 Task: Set up a call with the engineering team on the 10th at 5:00 PM.
Action: Mouse moved to (855, 190)
Screenshot: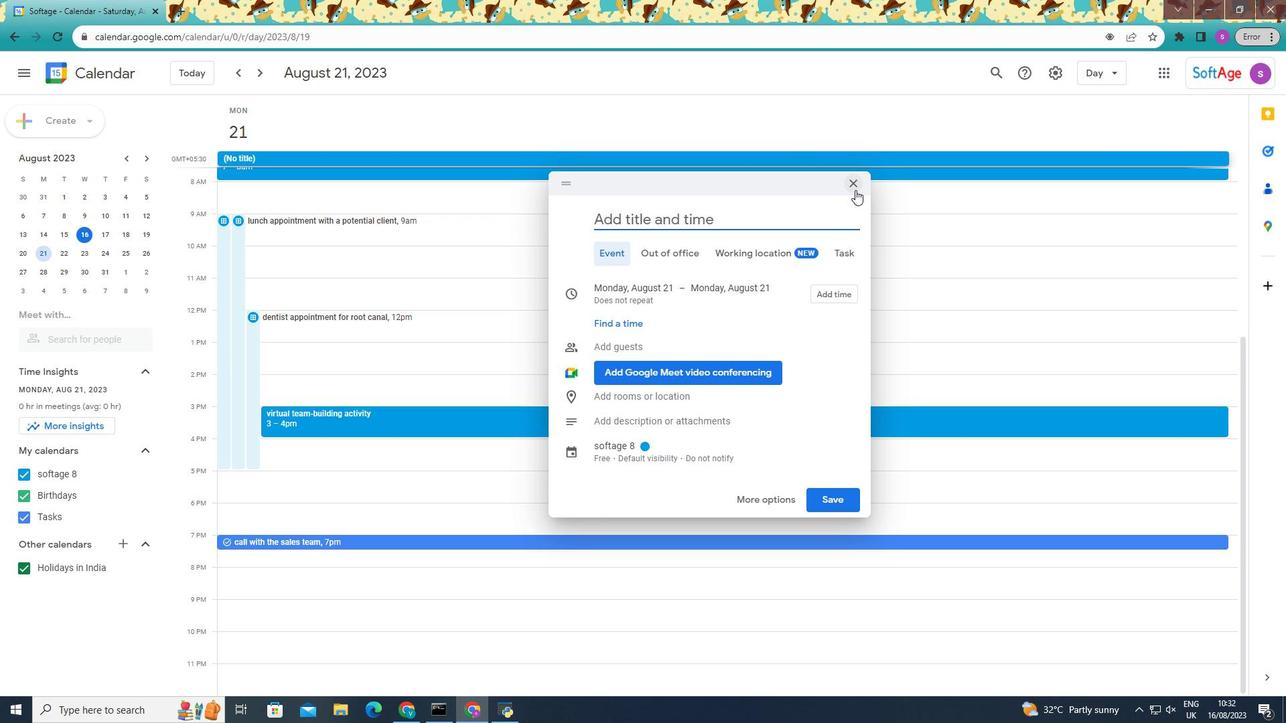 
Action: Mouse pressed left at (855, 190)
Screenshot: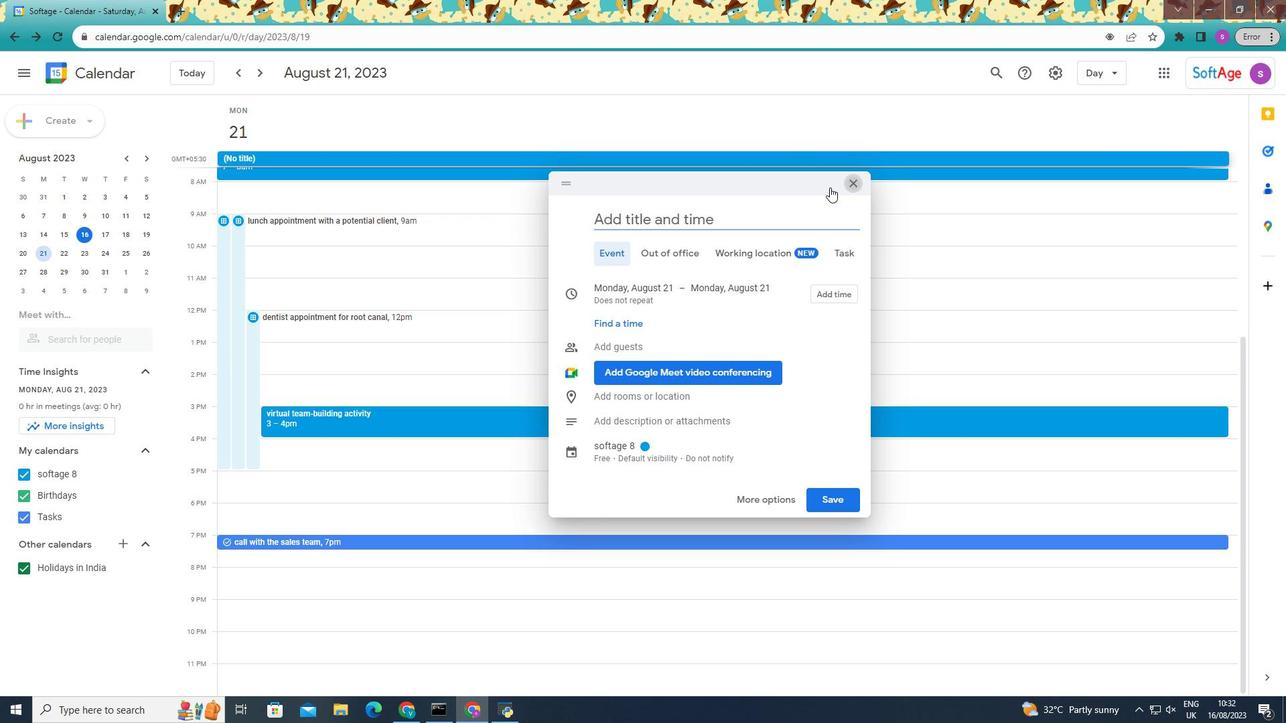 
Action: Mouse moved to (65, 127)
Screenshot: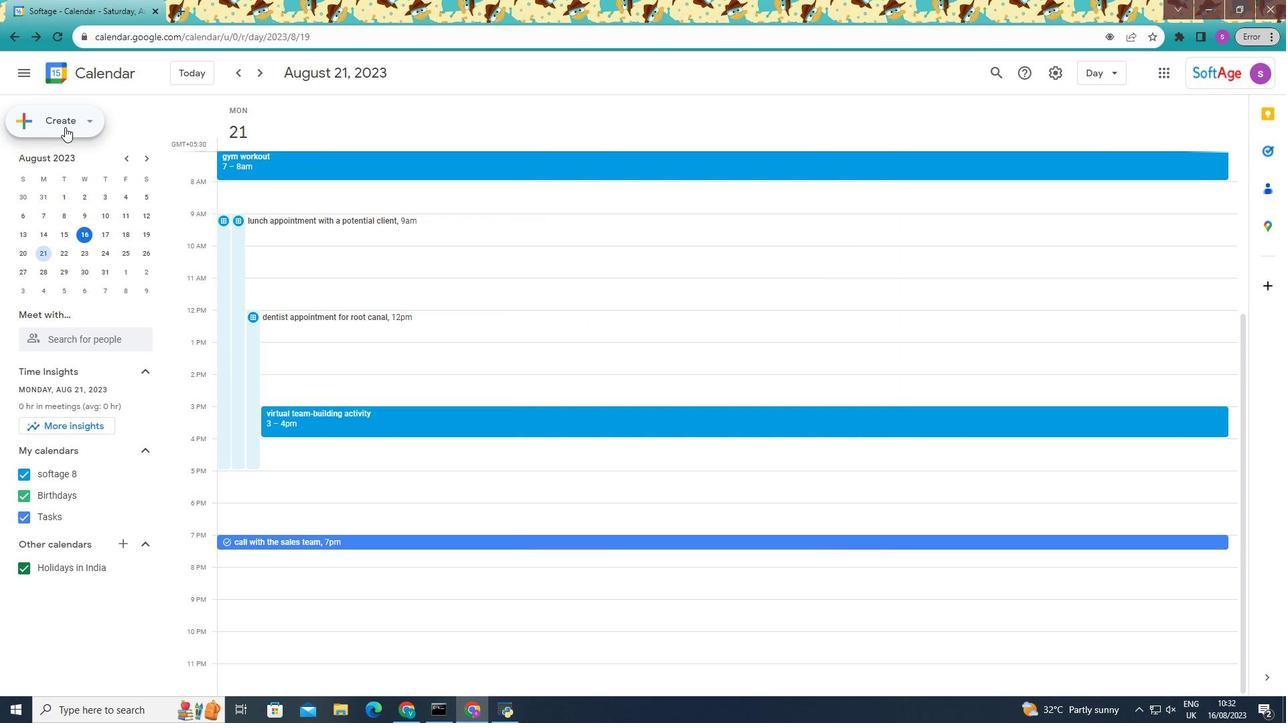 
Action: Mouse pressed left at (65, 127)
Screenshot: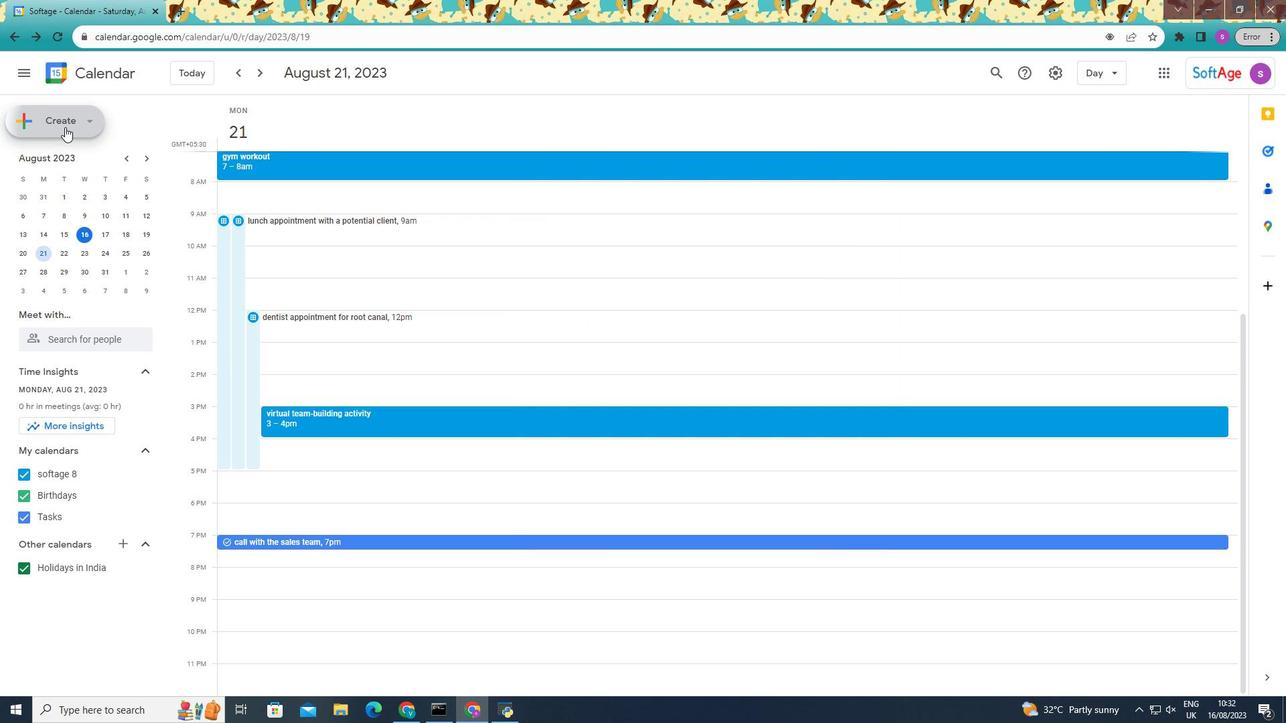 
Action: Mouse moved to (98, 241)
Screenshot: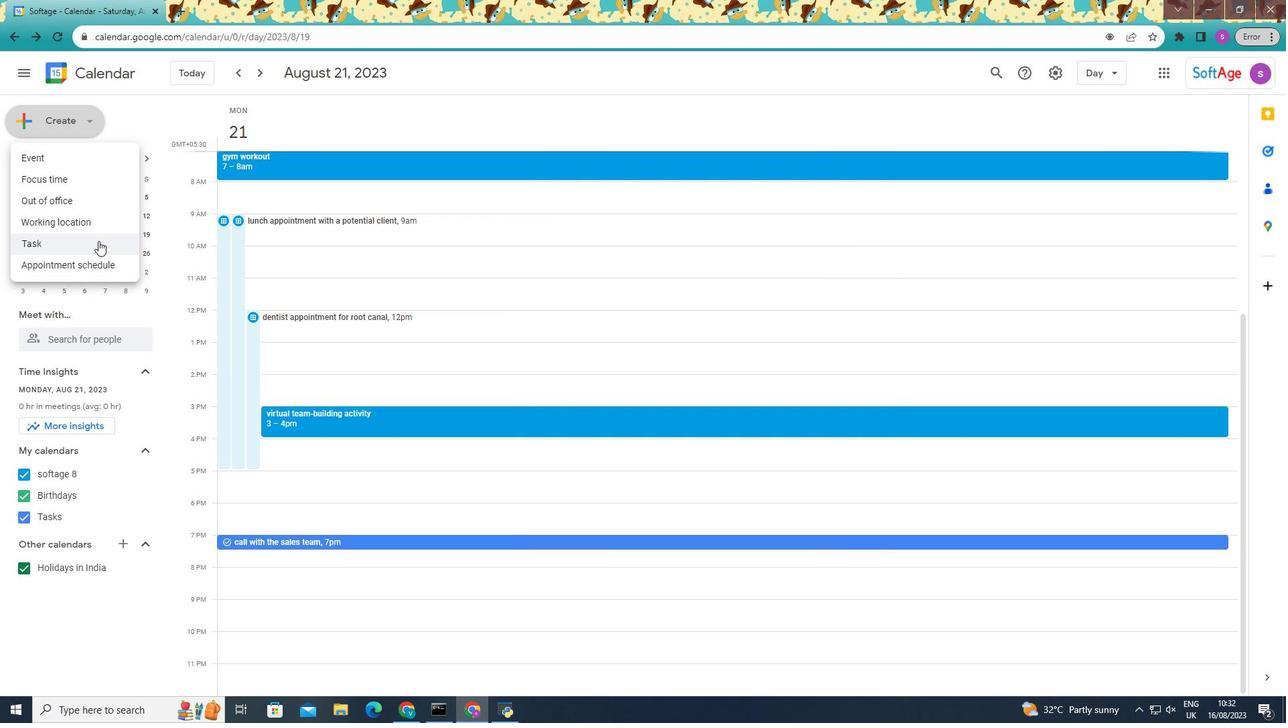 
Action: Mouse pressed left at (98, 241)
Screenshot: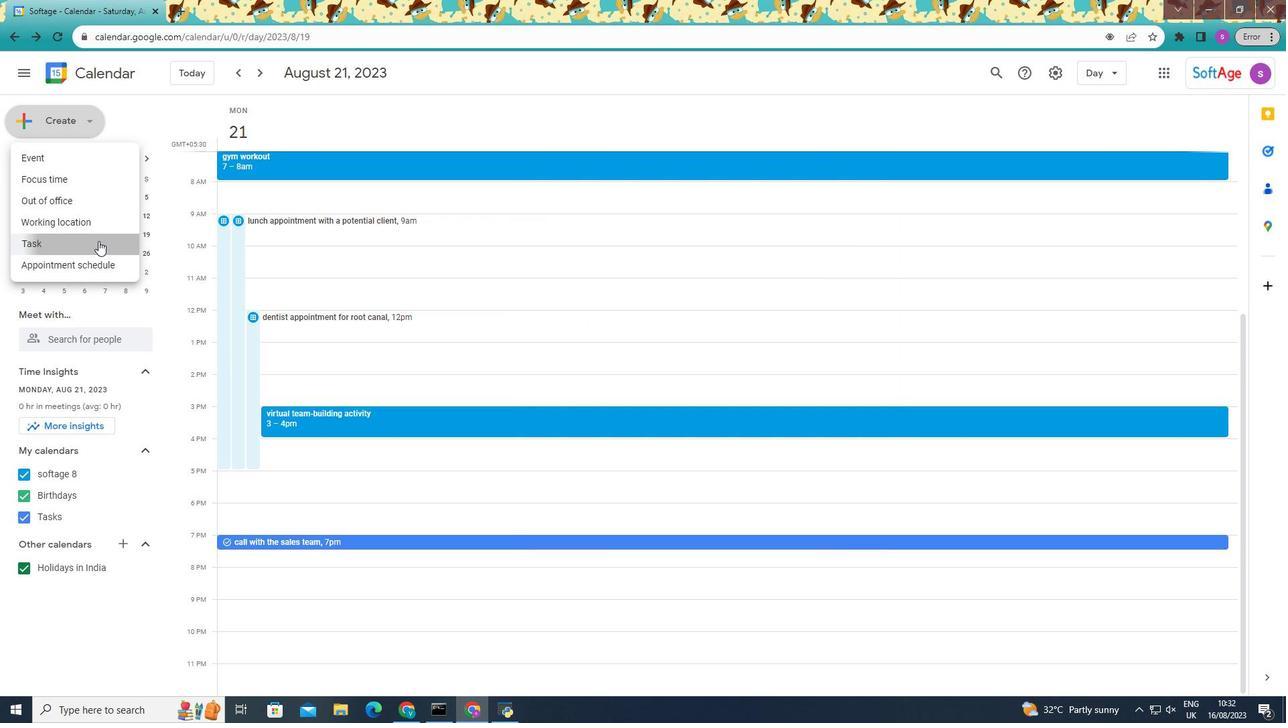 
Action: Mouse moved to (554, 277)
Screenshot: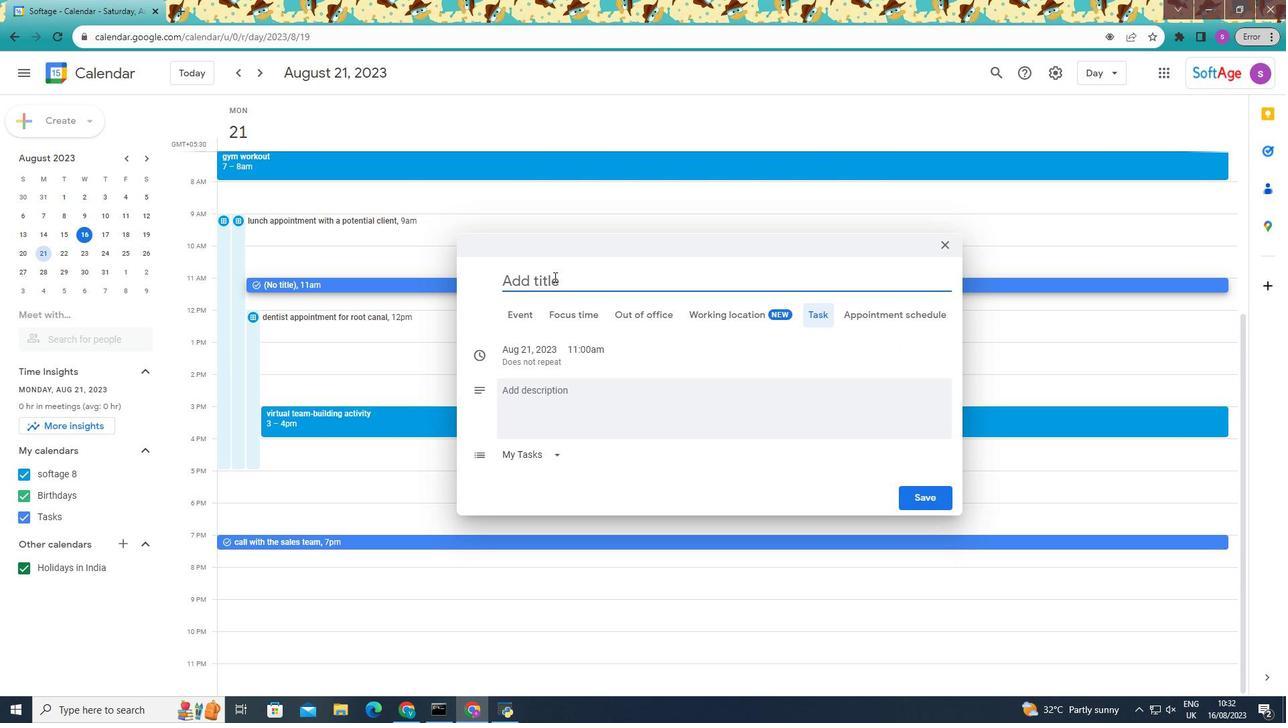 
Action: Mouse pressed left at (554, 277)
Screenshot: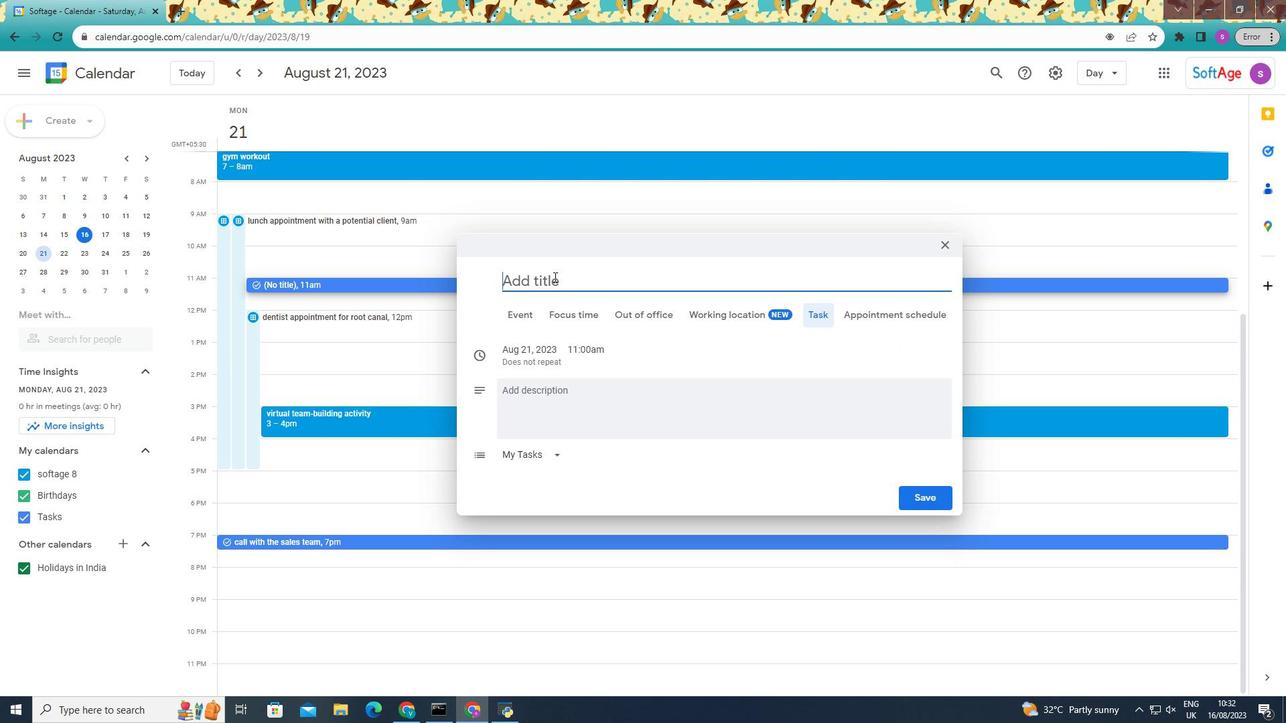 
Action: Key pressed call<Key.space>with<Key.space>the<Key.space>em<Key.backspace>ngineering<Key.space>team<Key.space>
Screenshot: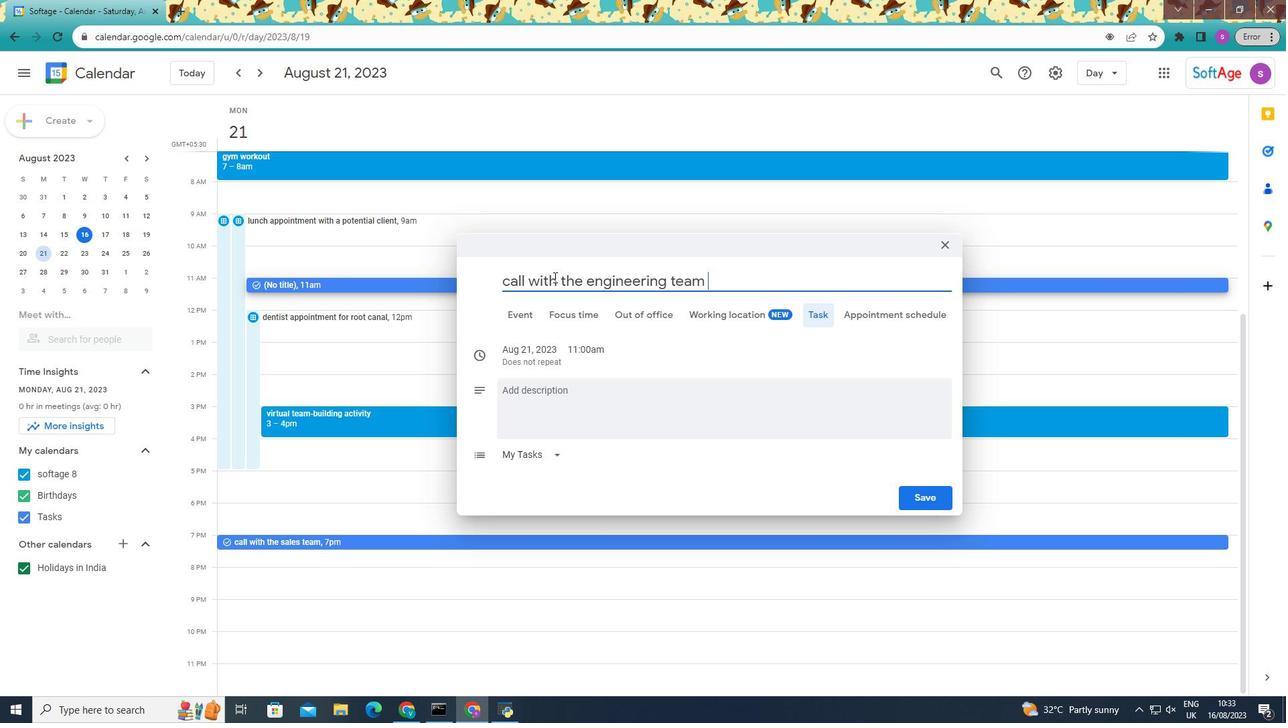 
Action: Mouse moved to (547, 346)
Screenshot: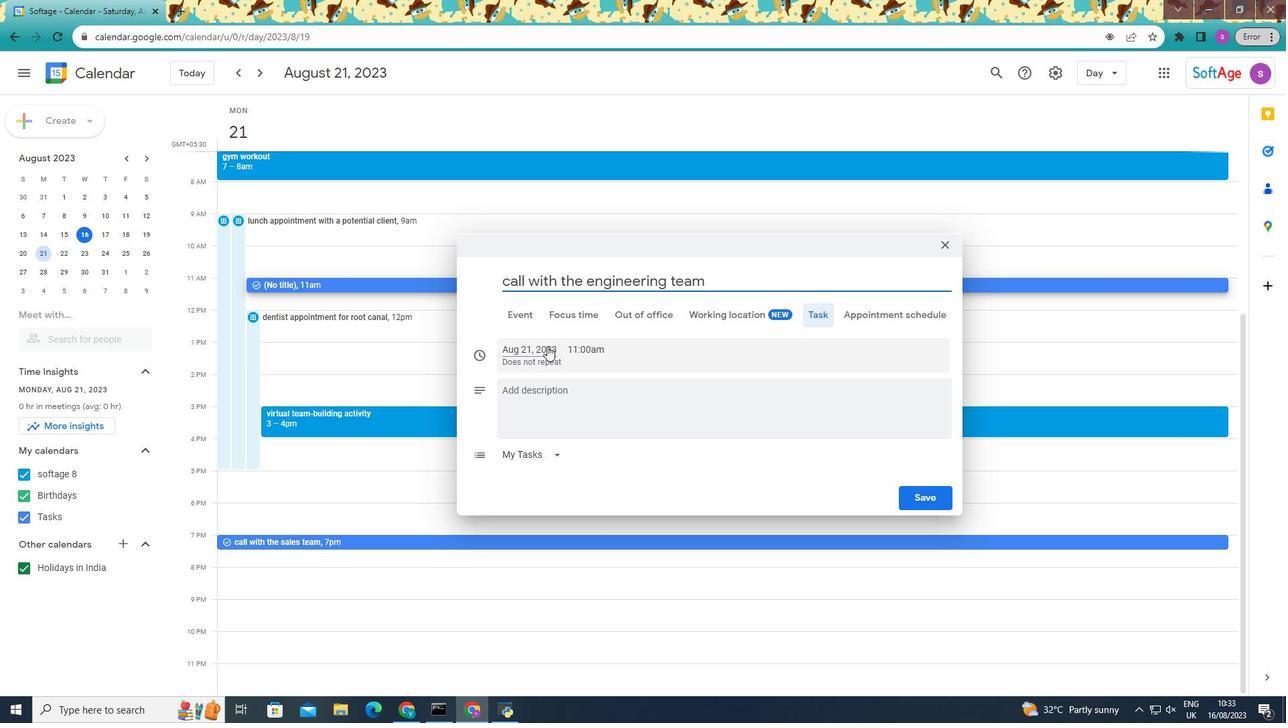 
Action: Mouse pressed left at (547, 346)
Screenshot: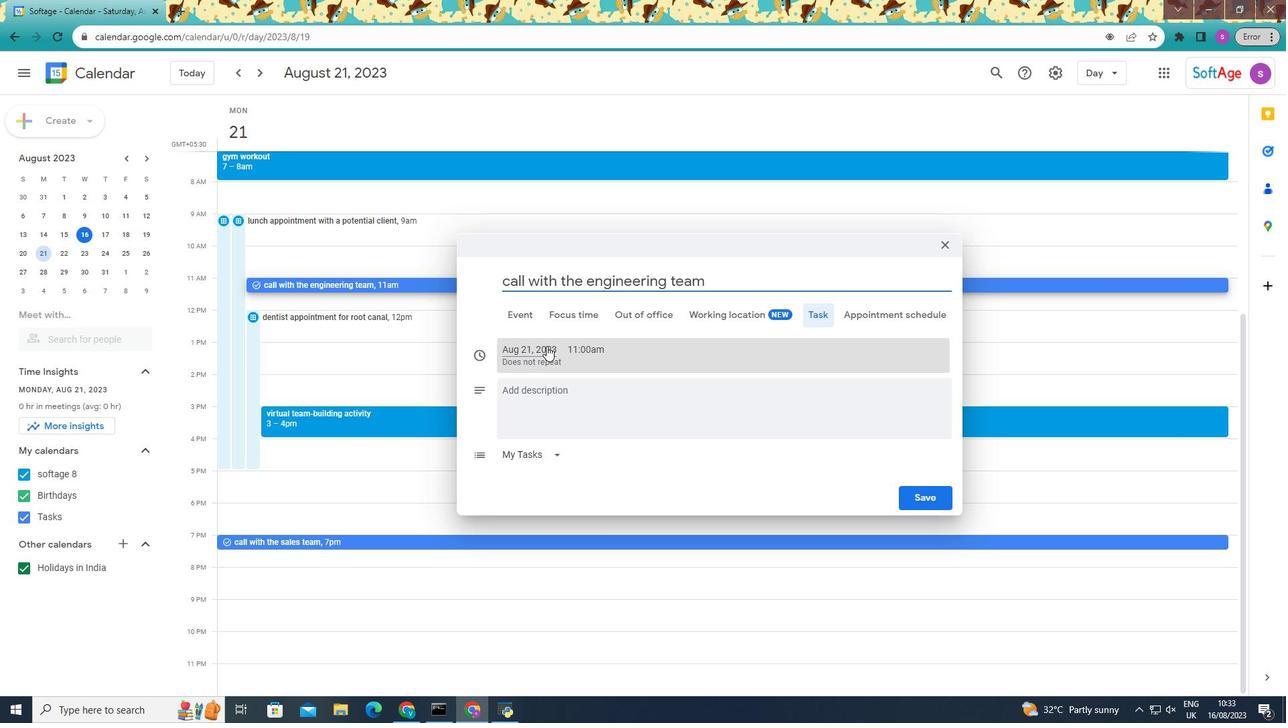 
Action: Mouse moved to (620, 437)
Screenshot: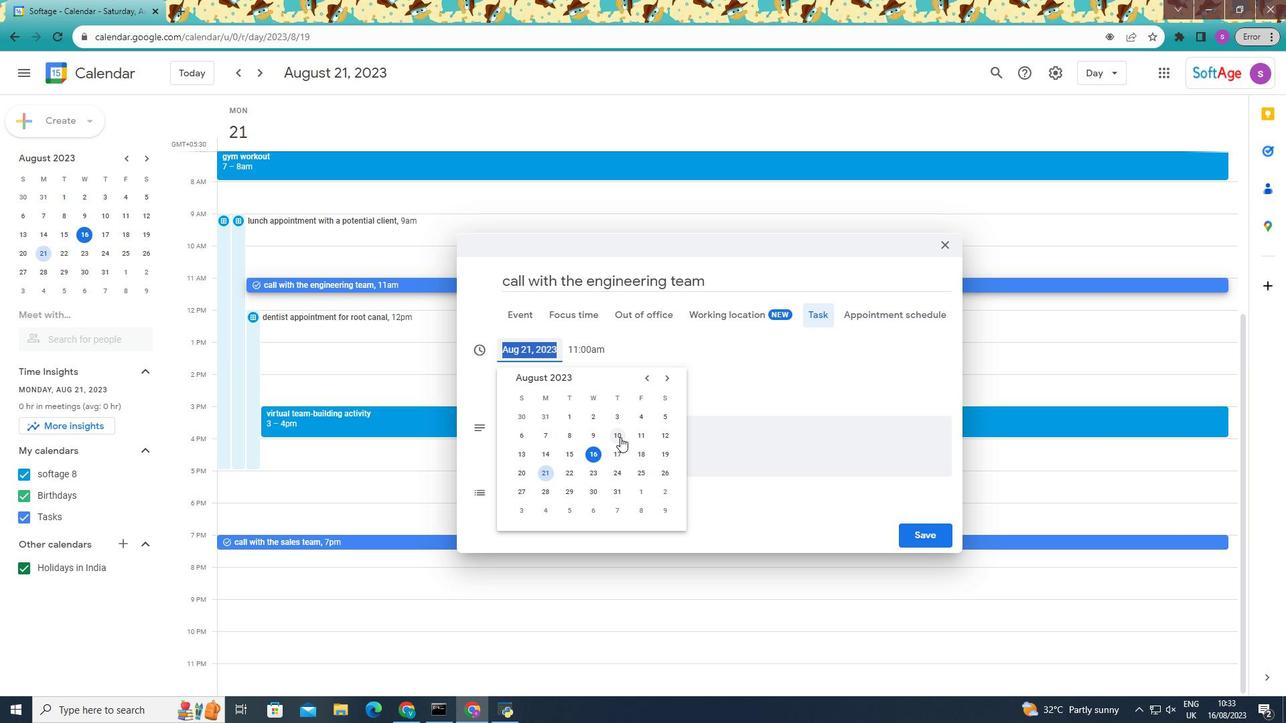 
Action: Mouse pressed left at (620, 437)
Screenshot: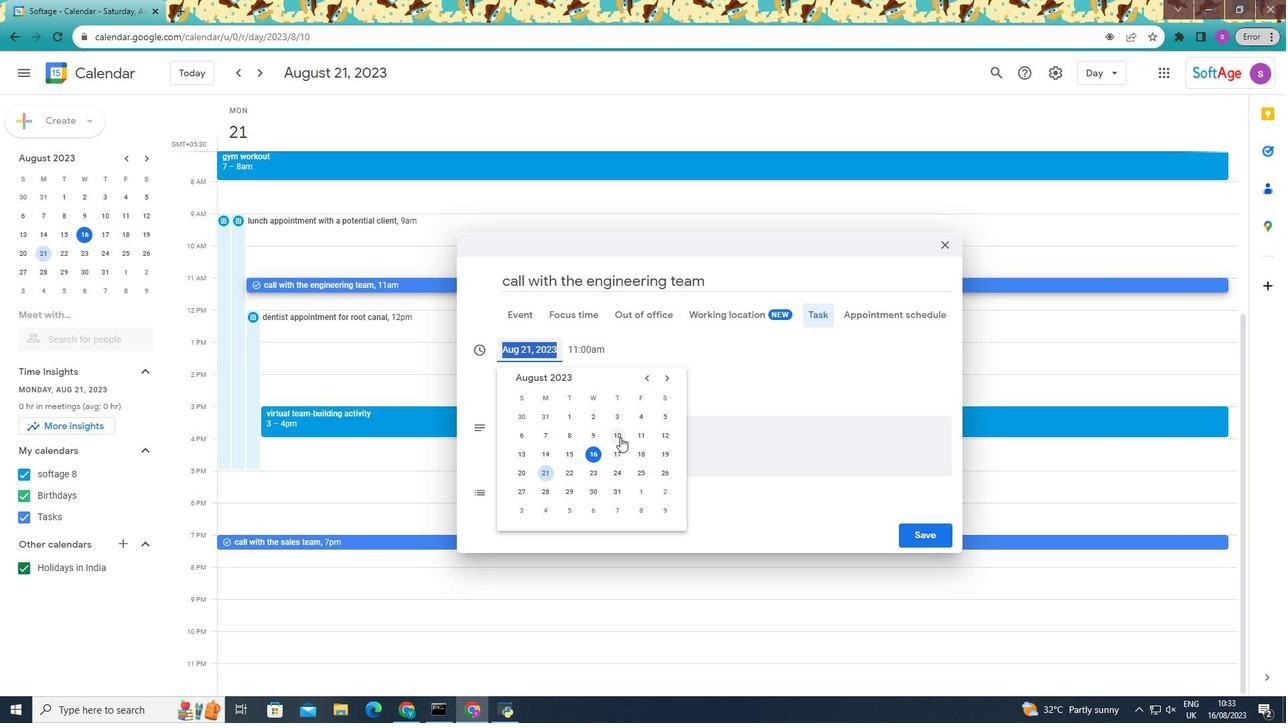 
Action: Mouse moved to (599, 355)
Screenshot: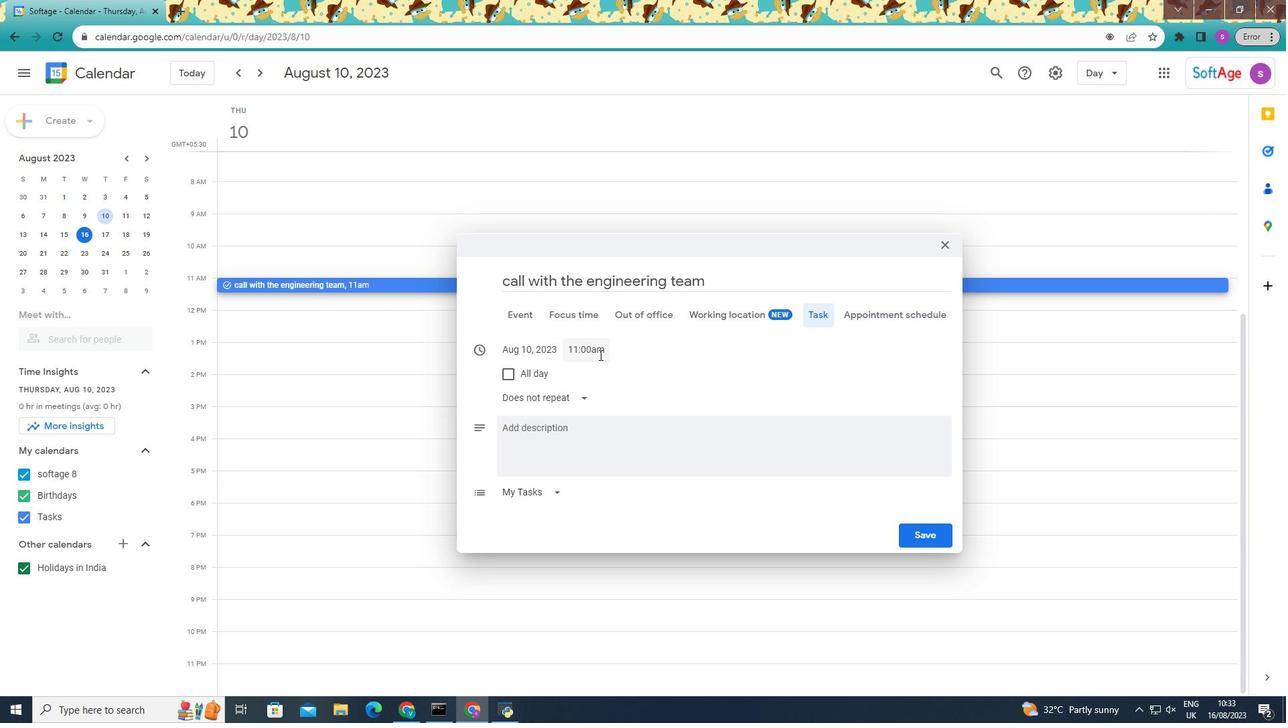 
Action: Mouse pressed left at (599, 355)
Screenshot: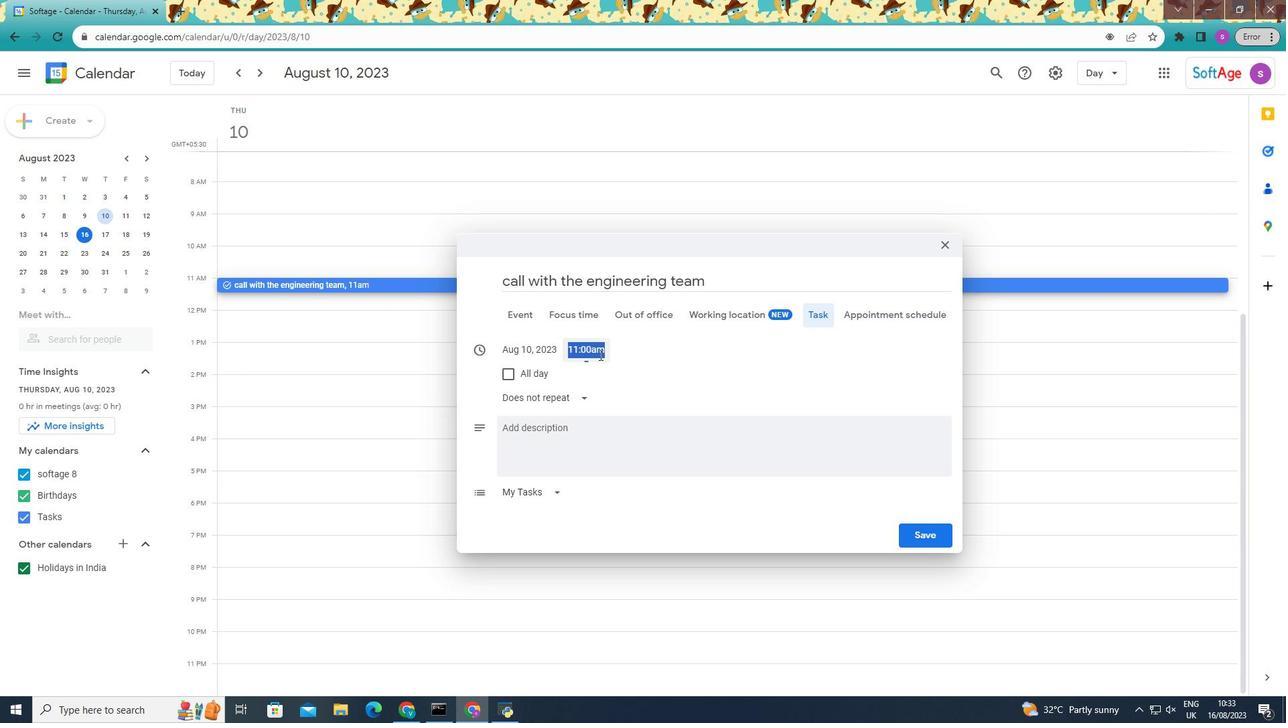 
Action: Mouse moved to (635, 450)
Screenshot: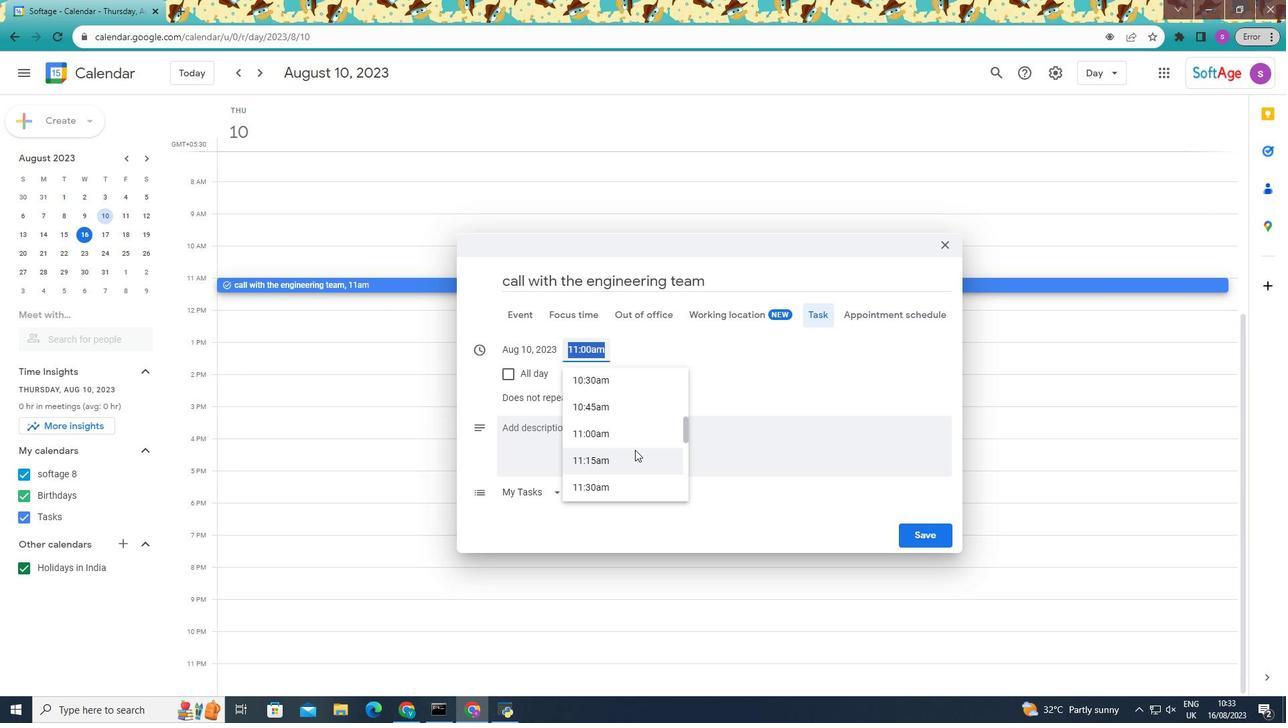 
Action: Mouse scrolled (635, 449) with delta (0, 0)
Screenshot: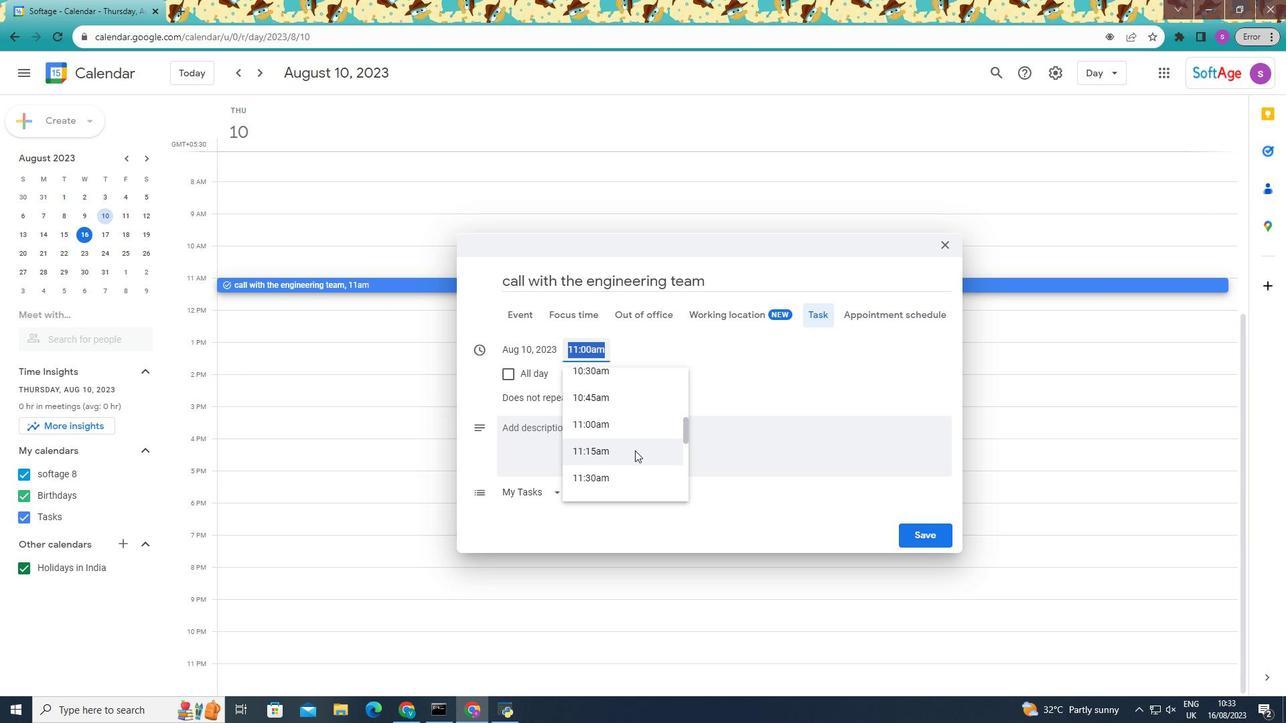 
Action: Mouse scrolled (635, 449) with delta (0, 0)
Screenshot: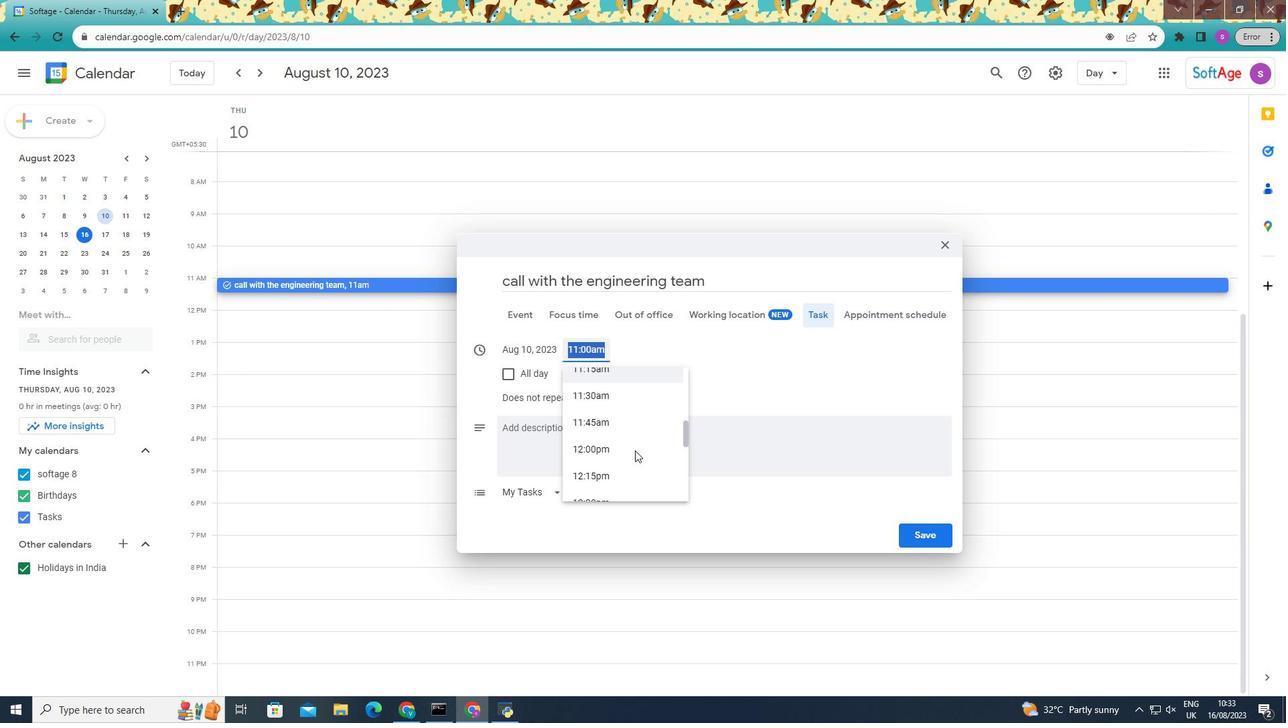 
Action: Mouse moved to (635, 450)
Screenshot: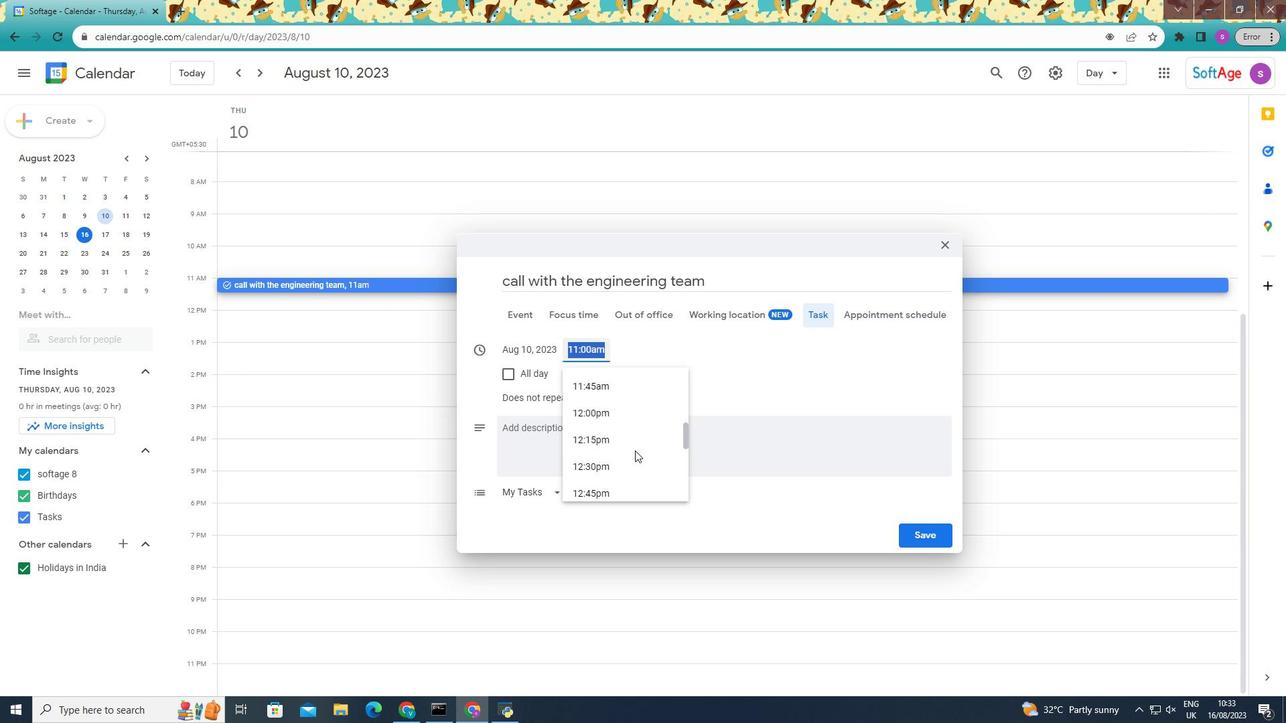 
Action: Mouse scrolled (635, 450) with delta (0, 0)
Screenshot: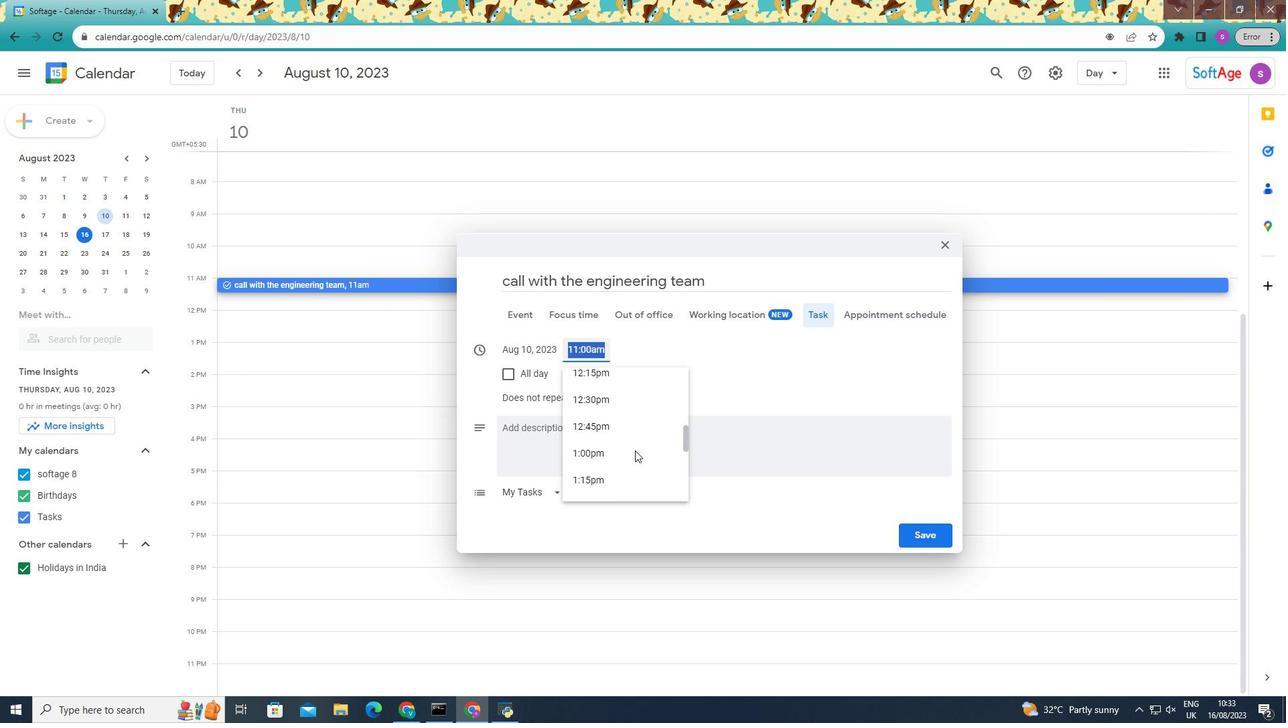 
Action: Mouse scrolled (635, 450) with delta (0, 0)
Screenshot: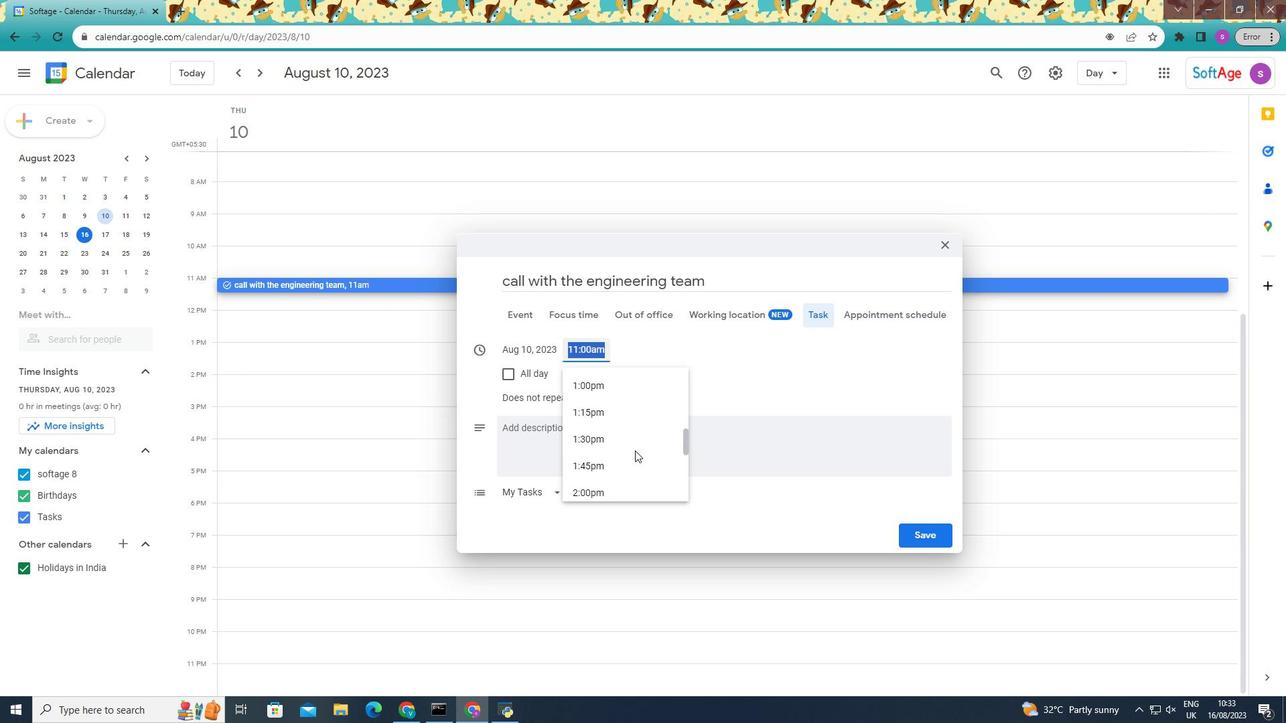 
Action: Mouse scrolled (635, 450) with delta (0, 0)
Screenshot: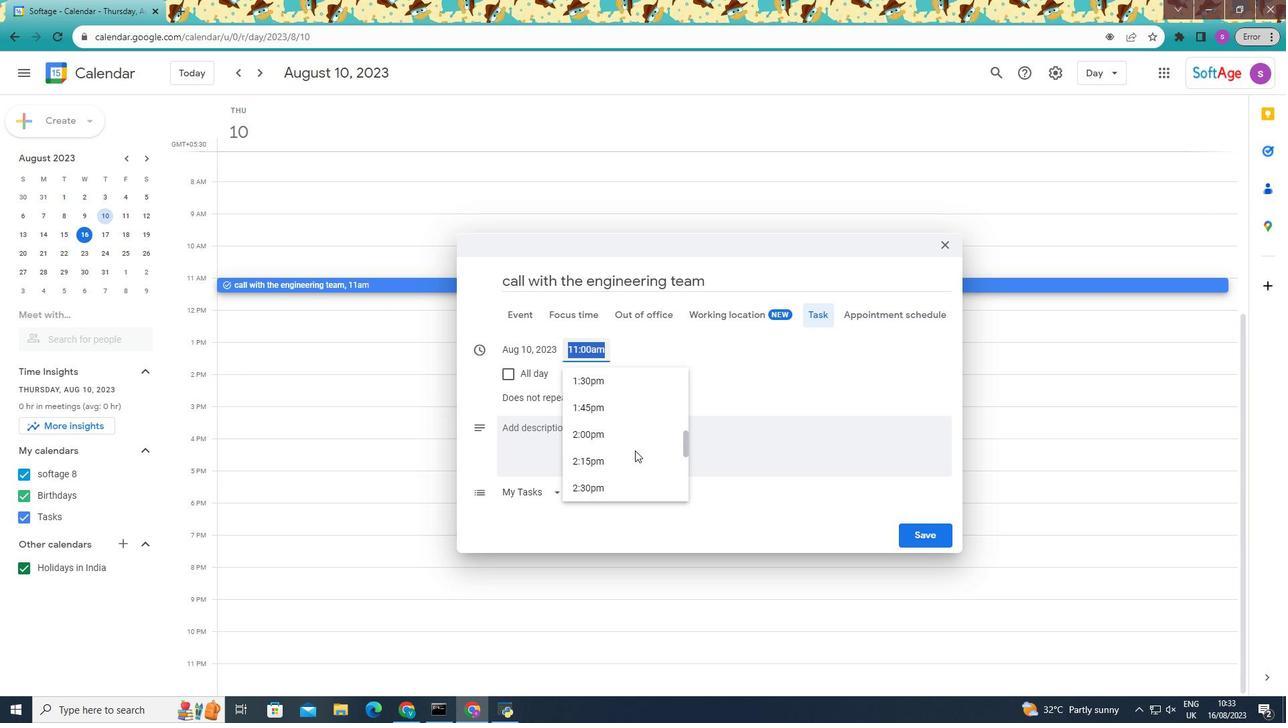
Action: Mouse moved to (633, 450)
Screenshot: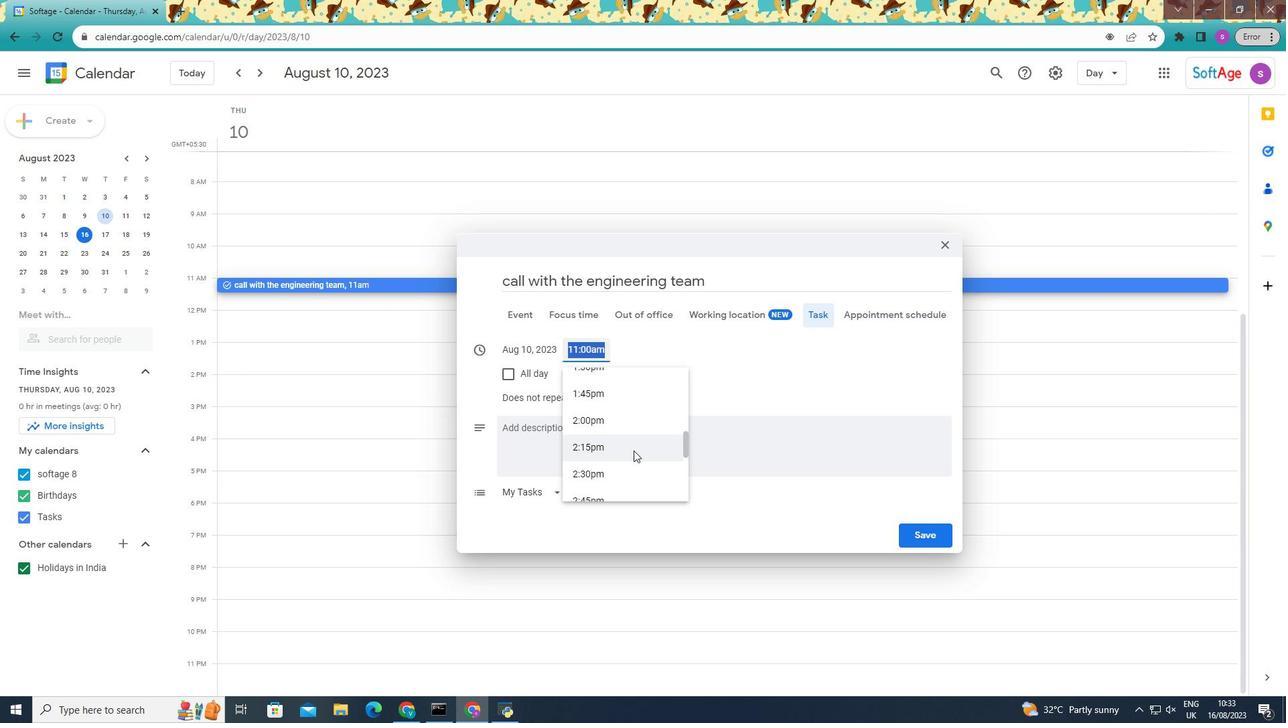 
Action: Mouse scrolled (633, 450) with delta (0, 0)
Screenshot: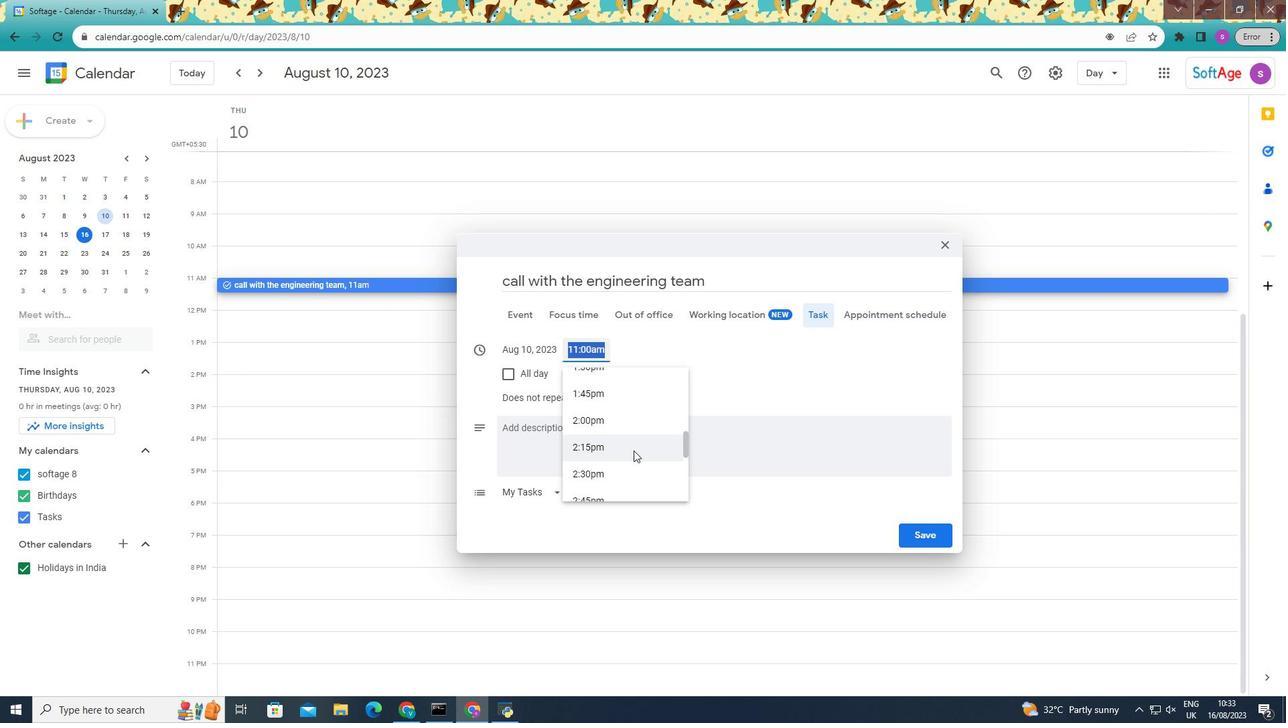 
Action: Mouse moved to (633, 450)
Screenshot: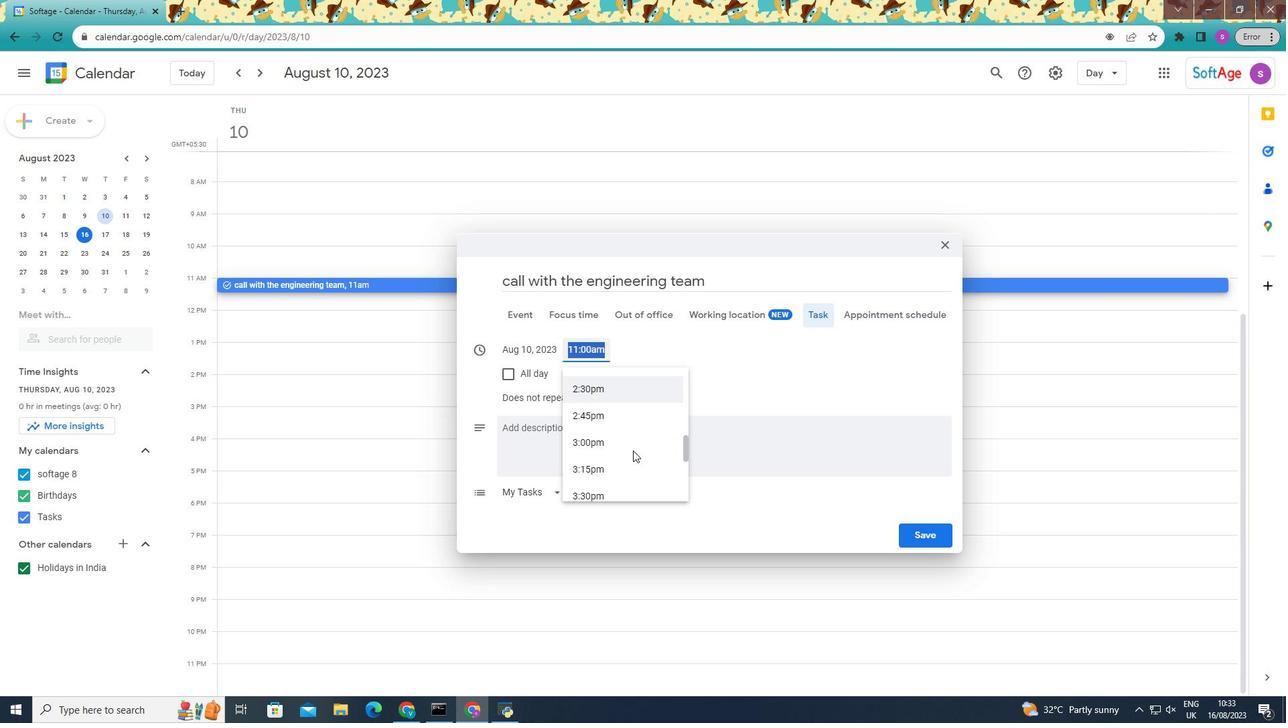 
Action: Mouse scrolled (633, 450) with delta (0, 0)
Screenshot: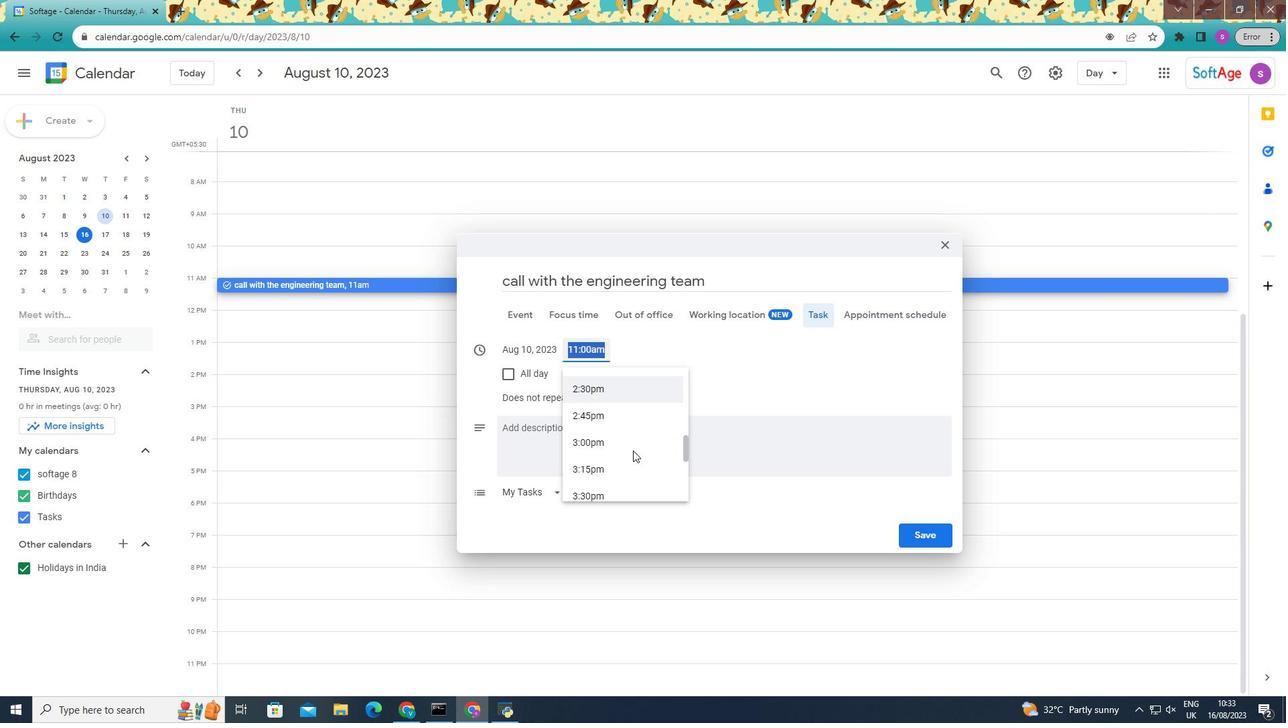 
Action: Mouse scrolled (633, 450) with delta (0, 0)
Screenshot: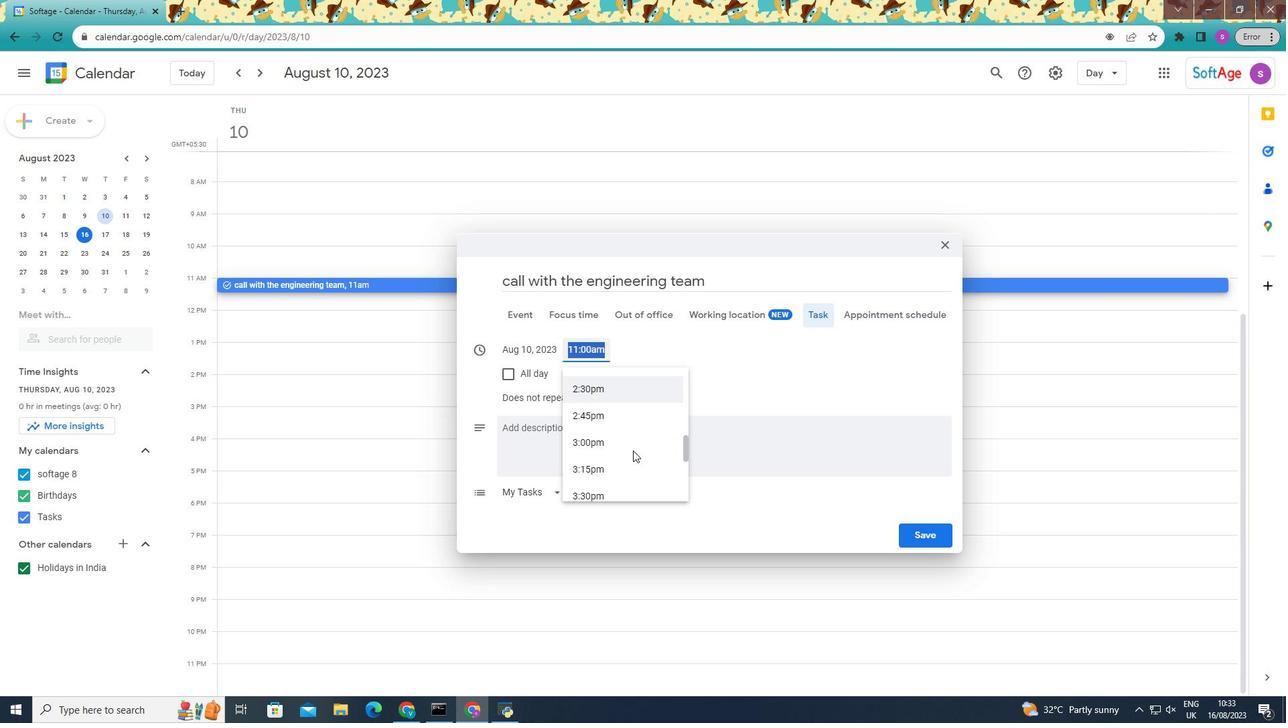 
Action: Mouse moved to (633, 450)
Screenshot: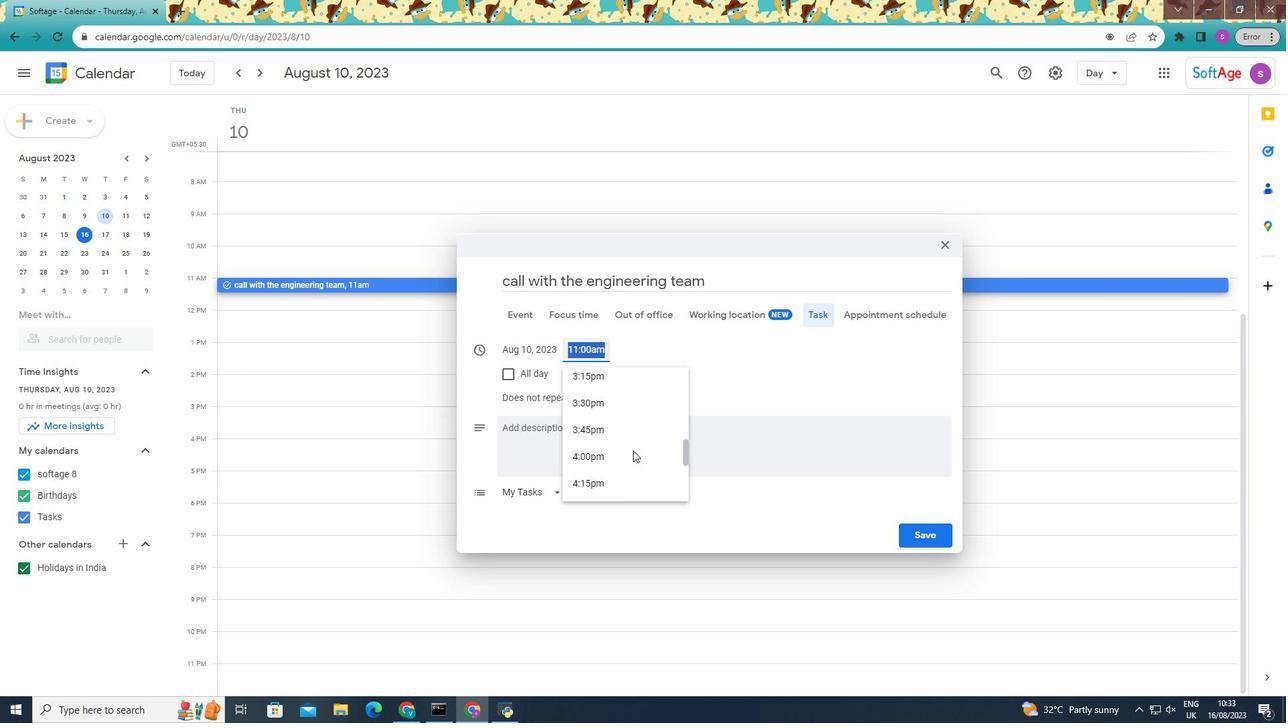 
Action: Mouse scrolled (633, 450) with delta (0, 0)
Screenshot: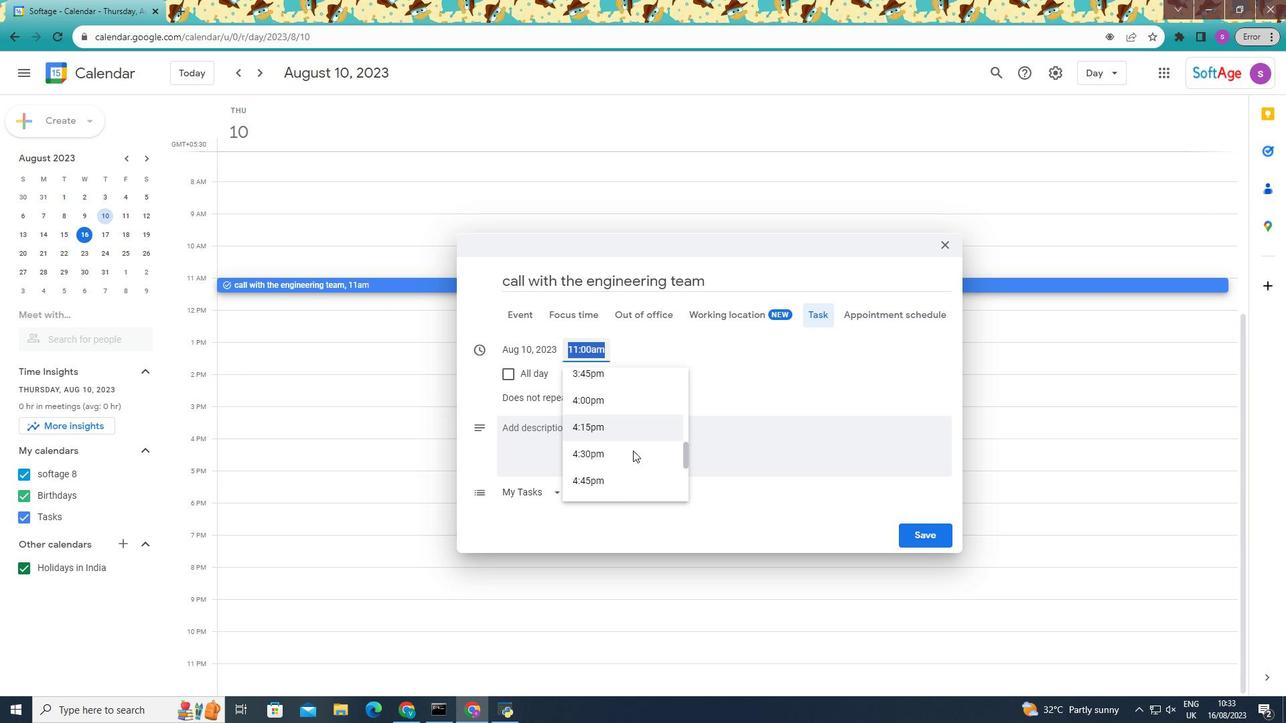 
Action: Mouse scrolled (633, 450) with delta (0, 0)
Screenshot: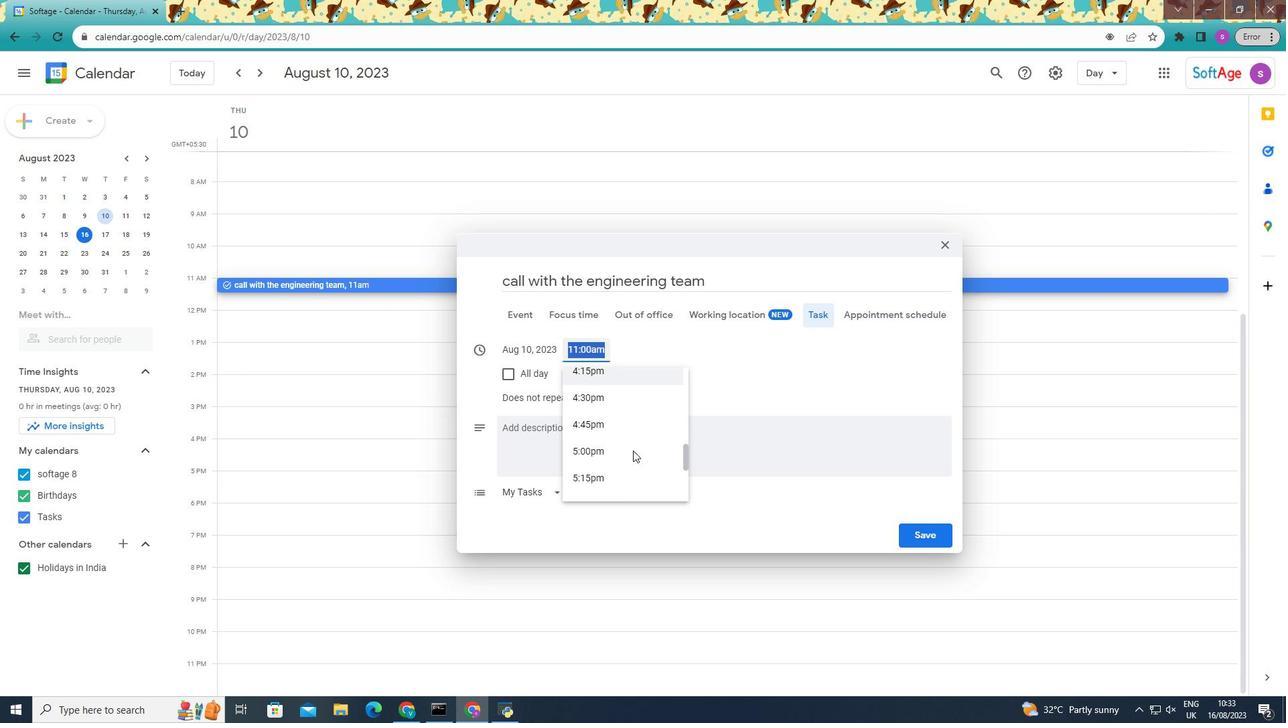 
Action: Mouse moved to (616, 410)
Screenshot: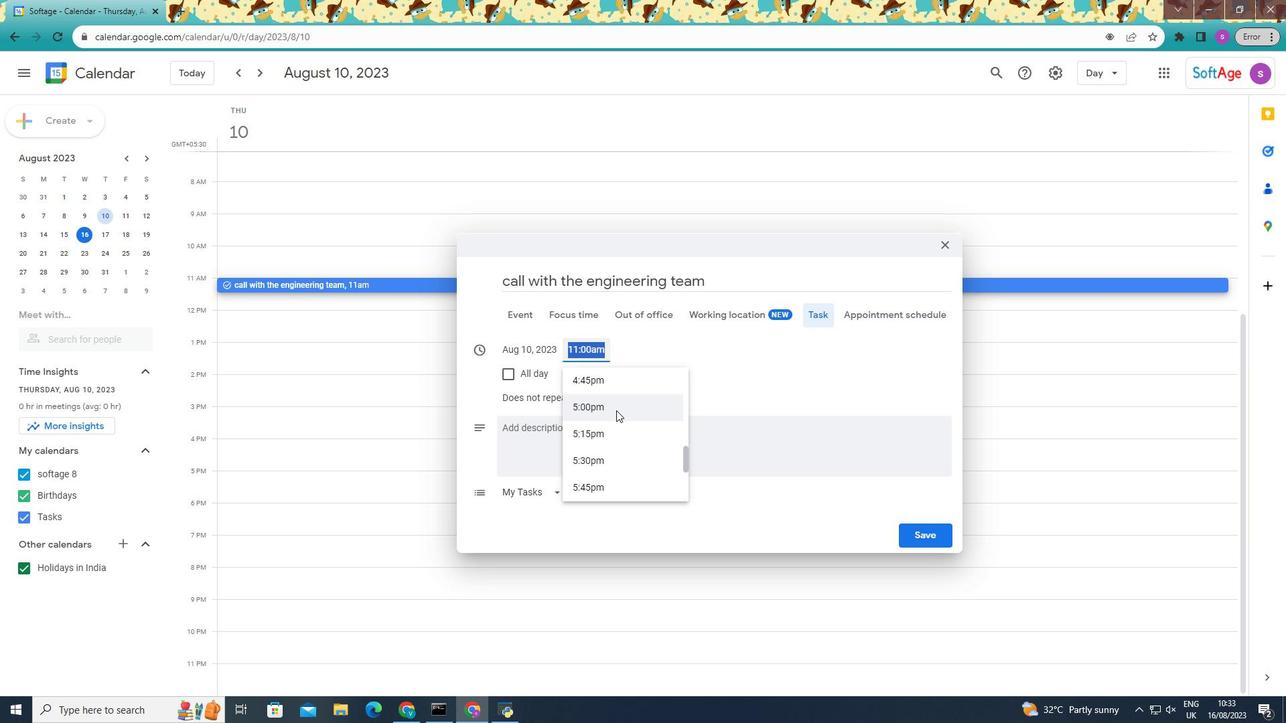 
Action: Mouse pressed left at (616, 410)
Screenshot: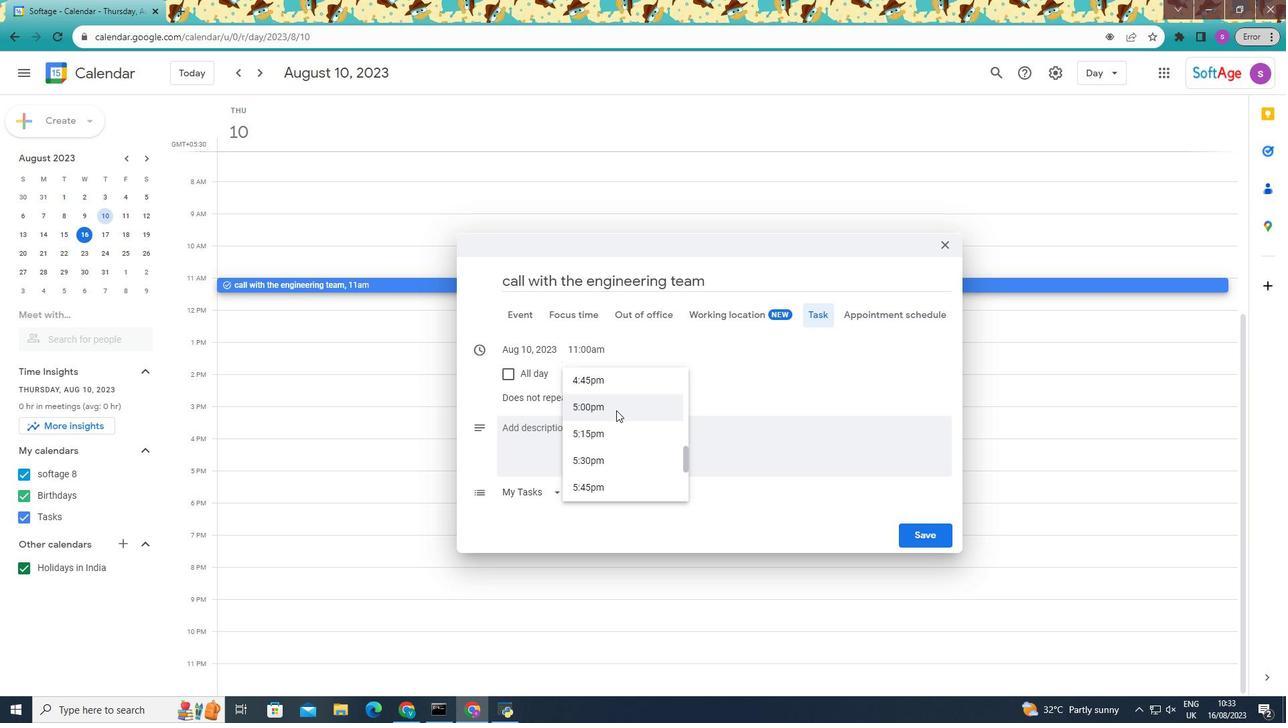 
Action: Mouse moved to (910, 527)
Screenshot: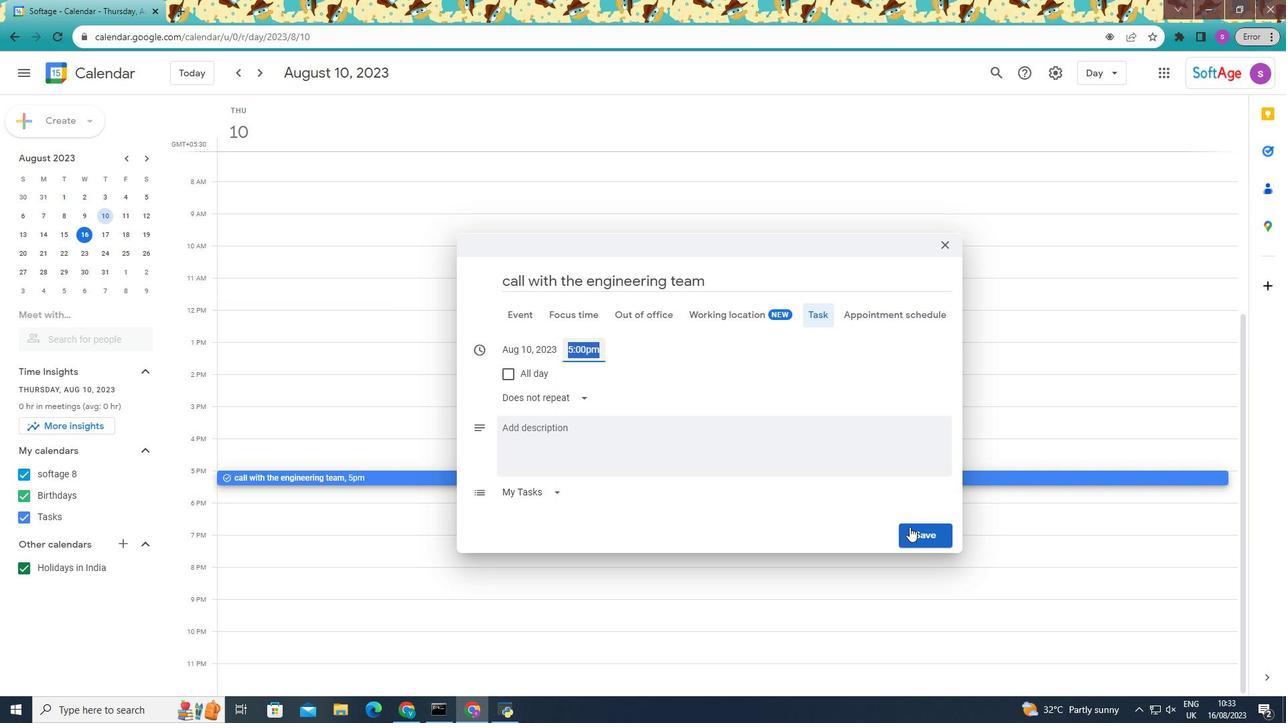 
Action: Mouse pressed left at (910, 527)
Screenshot: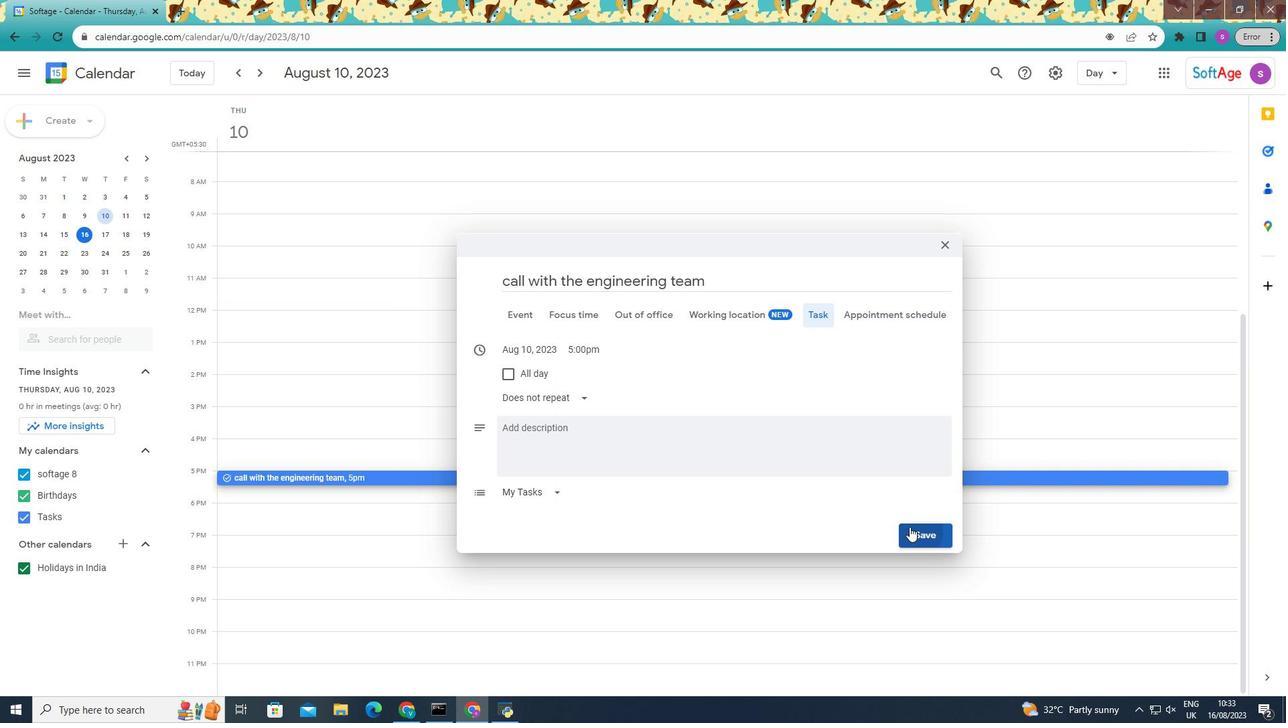 
Action: Mouse moved to (905, 513)
Screenshot: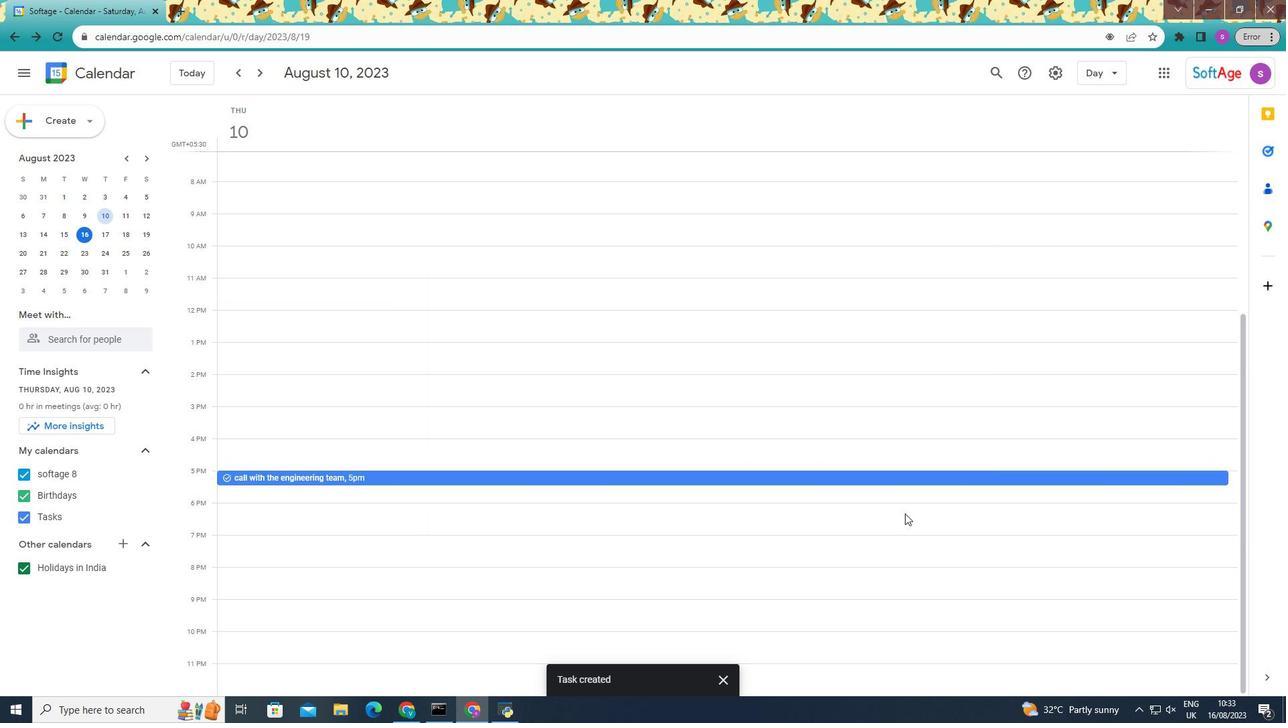 
